 Task: Open Card Card0000000237 in Board Board0000000060 in Workspace WS0000000020 in Trello. Add Member Email0000000077 to Card Card0000000237 in Board Board0000000060 in Workspace WS0000000020 in Trello. Add Purple Label titled Label0000000237 to Card Card0000000237 in Board Board0000000060 in Workspace WS0000000020 in Trello. Add Checklist CL0000000237 to Card Card0000000237 in Board Board0000000060 in Workspace WS0000000020 in Trello. Add Dates with Start Date as Aug 01 2023 and Due Date as Aug 31 2023 to Card Card0000000237 in Board Board0000000060 in Workspace WS0000000020 in Trello
Action: Mouse moved to (556, 593)
Screenshot: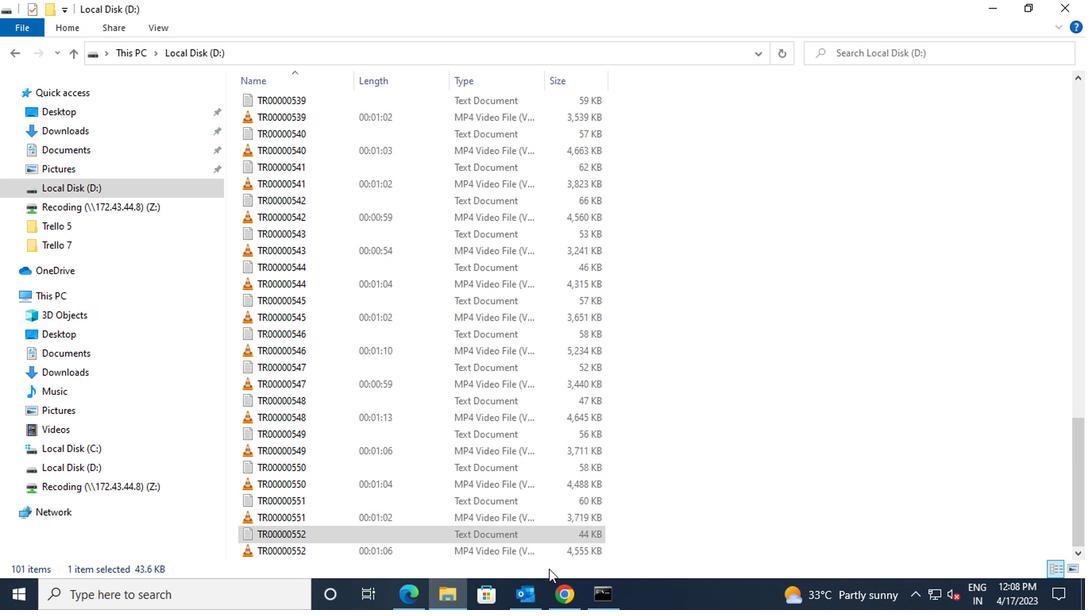 
Action: Mouse pressed left at (556, 593)
Screenshot: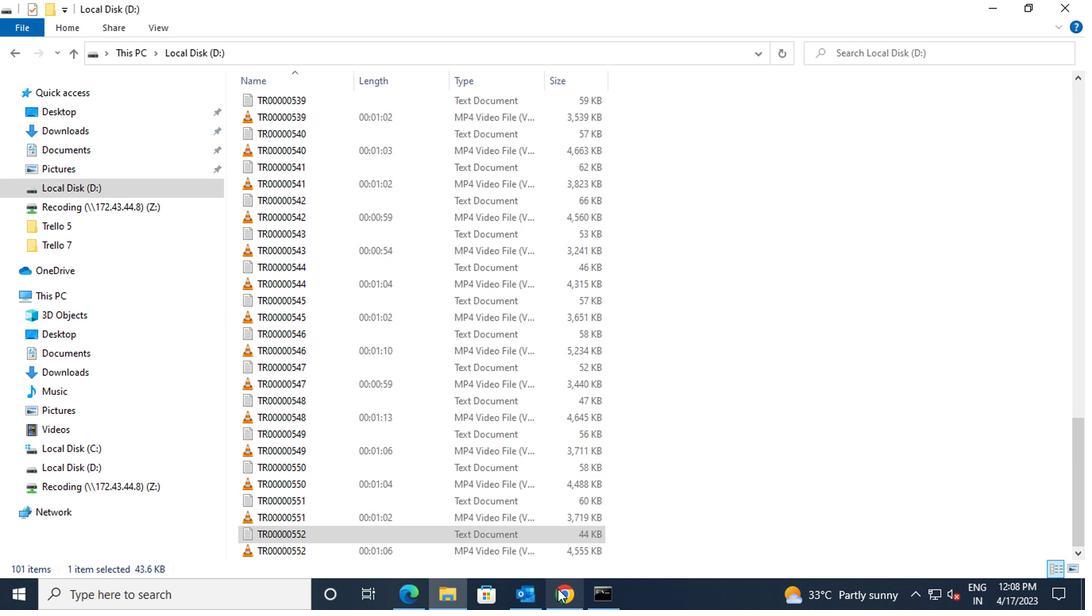 
Action: Mouse moved to (99, 431)
Screenshot: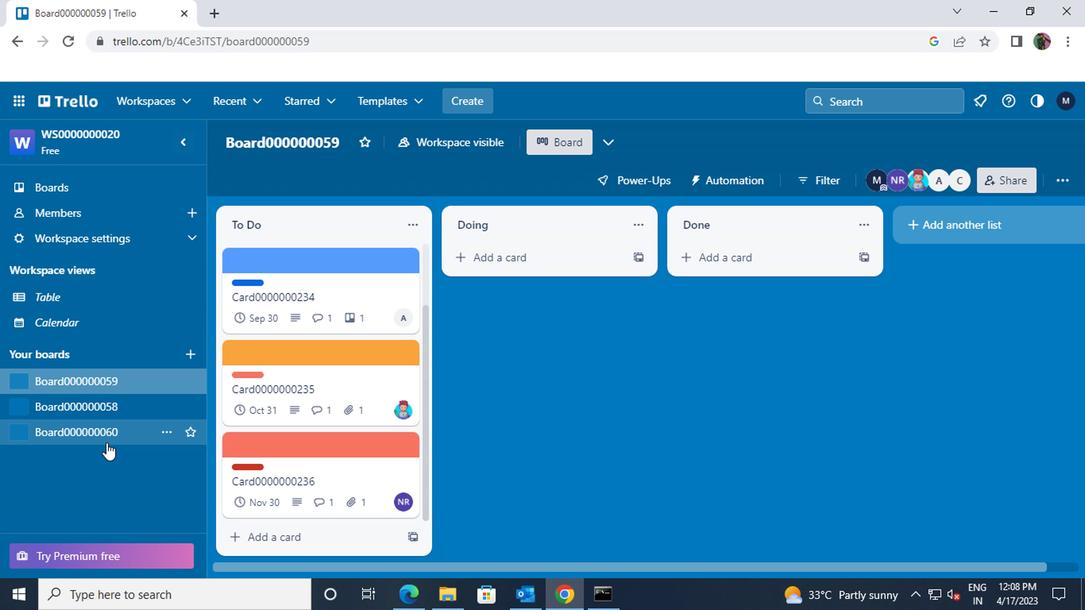 
Action: Mouse pressed left at (99, 431)
Screenshot: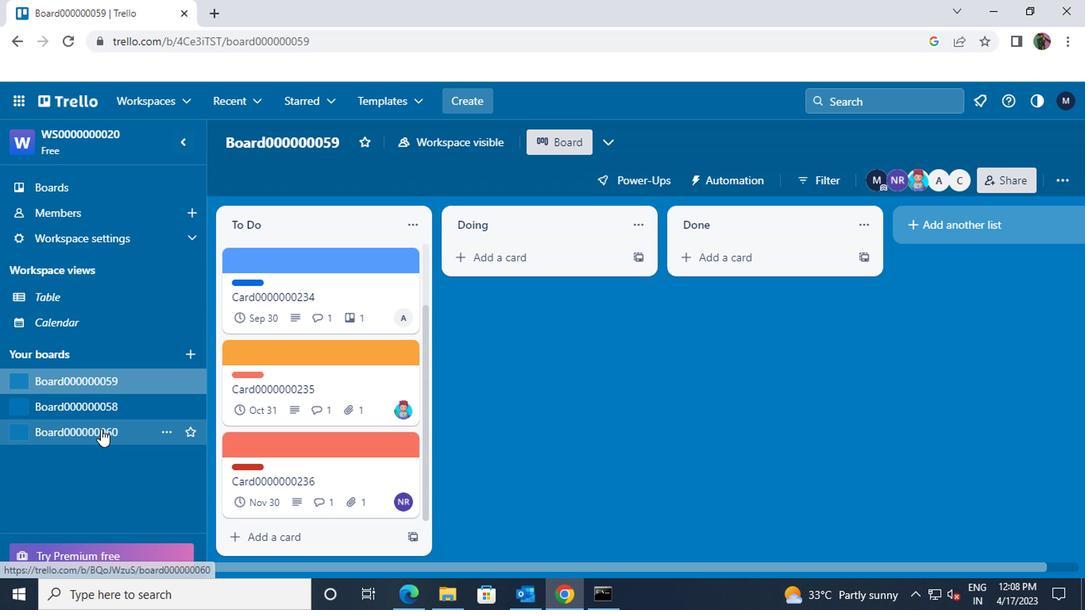 
Action: Mouse moved to (264, 225)
Screenshot: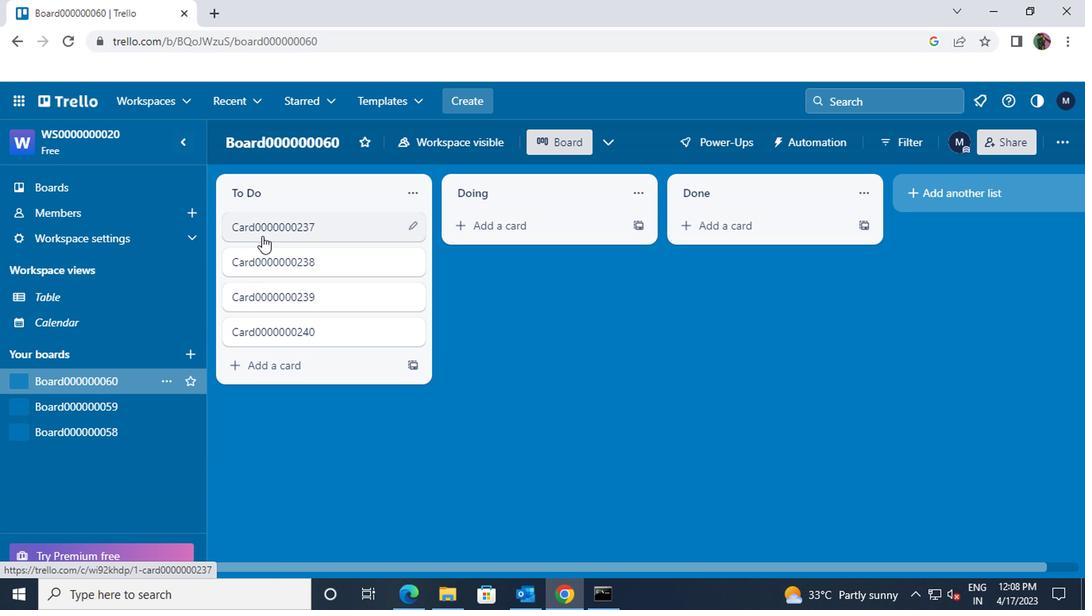 
Action: Mouse pressed left at (264, 225)
Screenshot: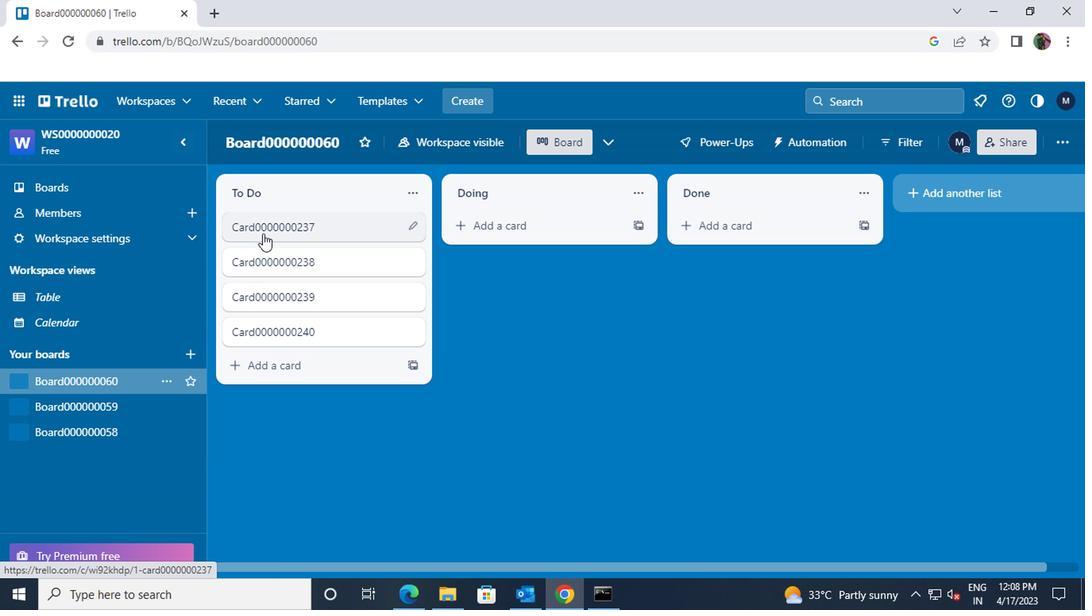 
Action: Mouse moved to (772, 223)
Screenshot: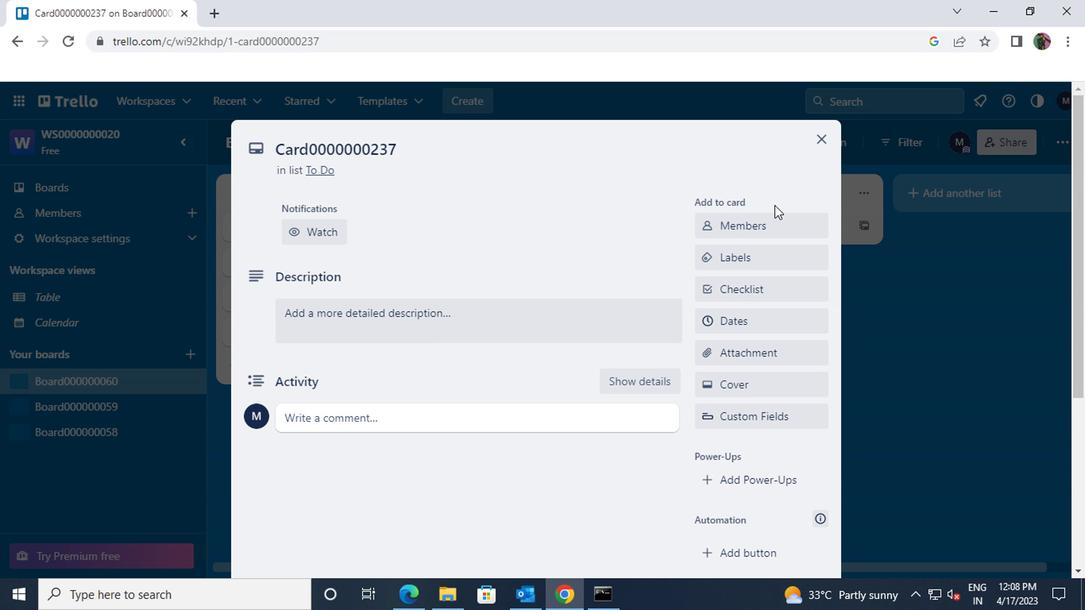 
Action: Mouse pressed left at (772, 223)
Screenshot: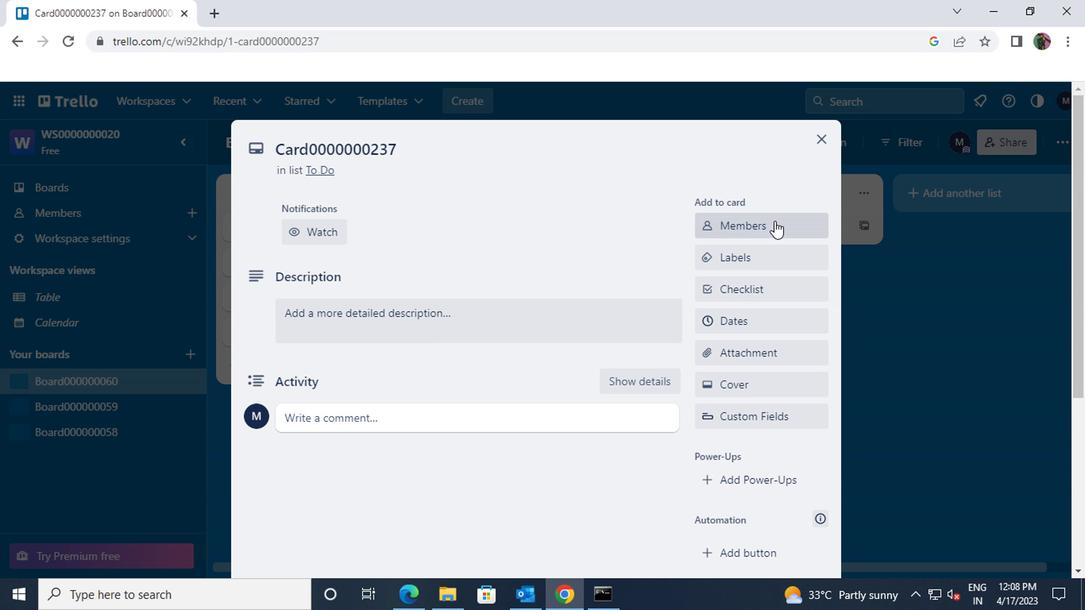 
Action: Key pressed carstreet791<Key.shift><Key.shift><Key.shift><Key.shift><Key.shift><Key.shift><Key.shift><Key.shift><Key.shift>@GMAIL.COM
Screenshot: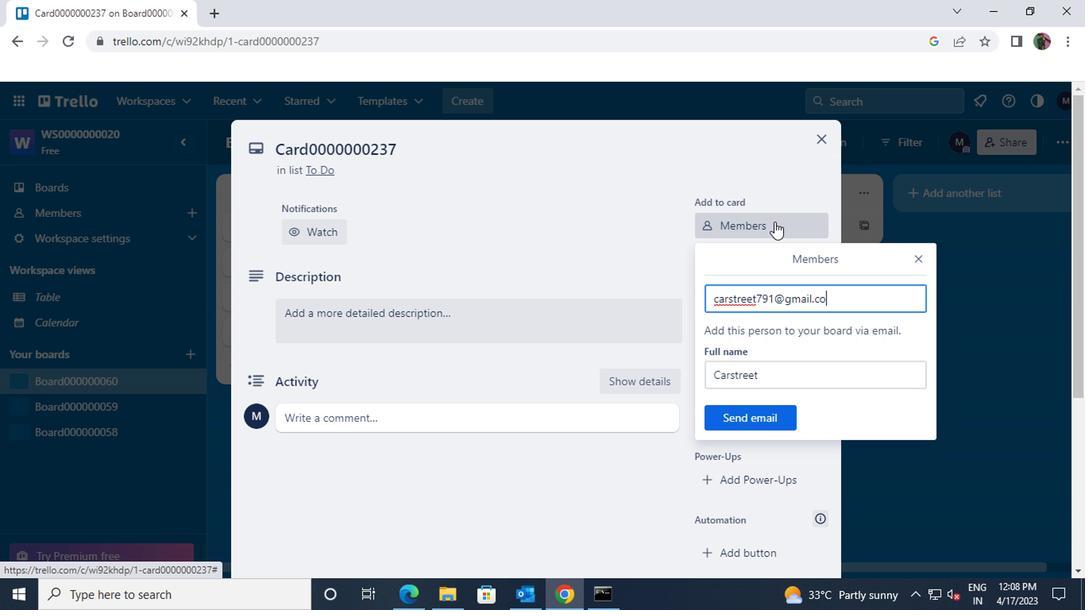 
Action: Mouse moved to (774, 416)
Screenshot: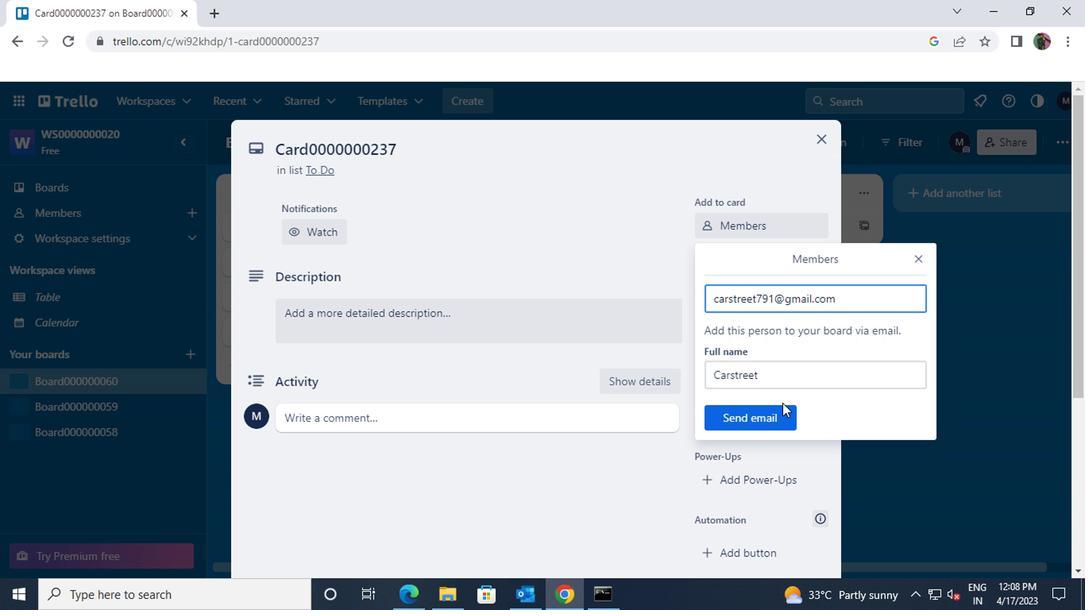 
Action: Mouse pressed left at (774, 416)
Screenshot: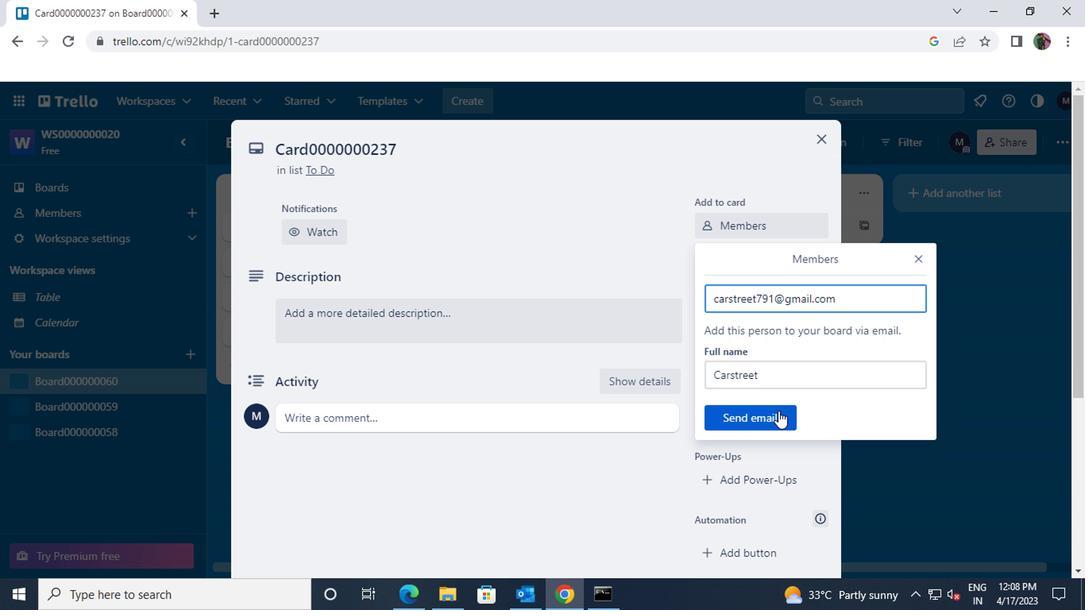 
Action: Mouse moved to (724, 258)
Screenshot: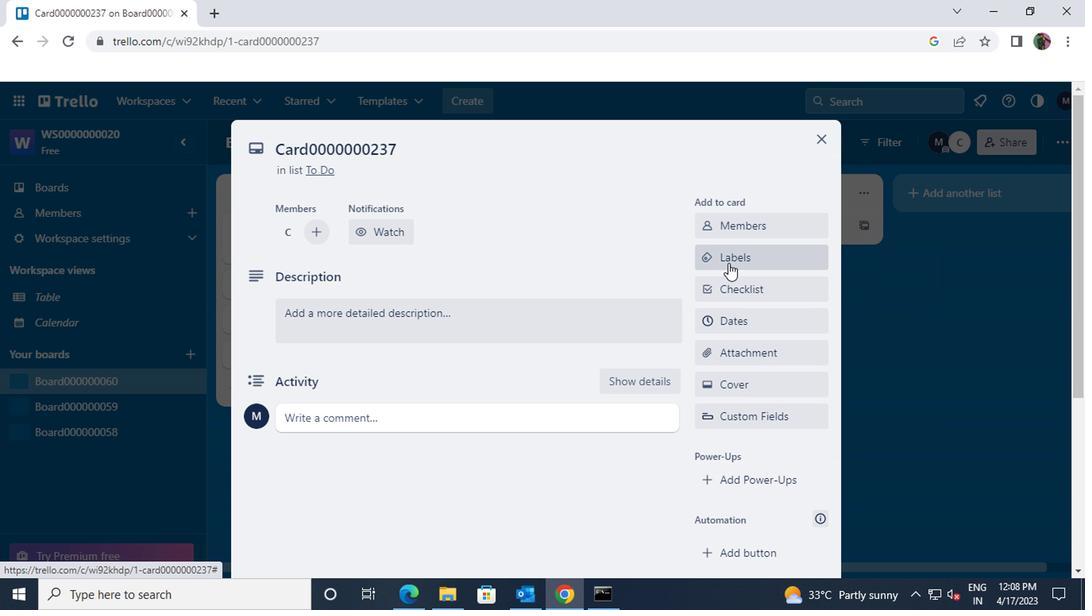 
Action: Mouse pressed left at (724, 258)
Screenshot: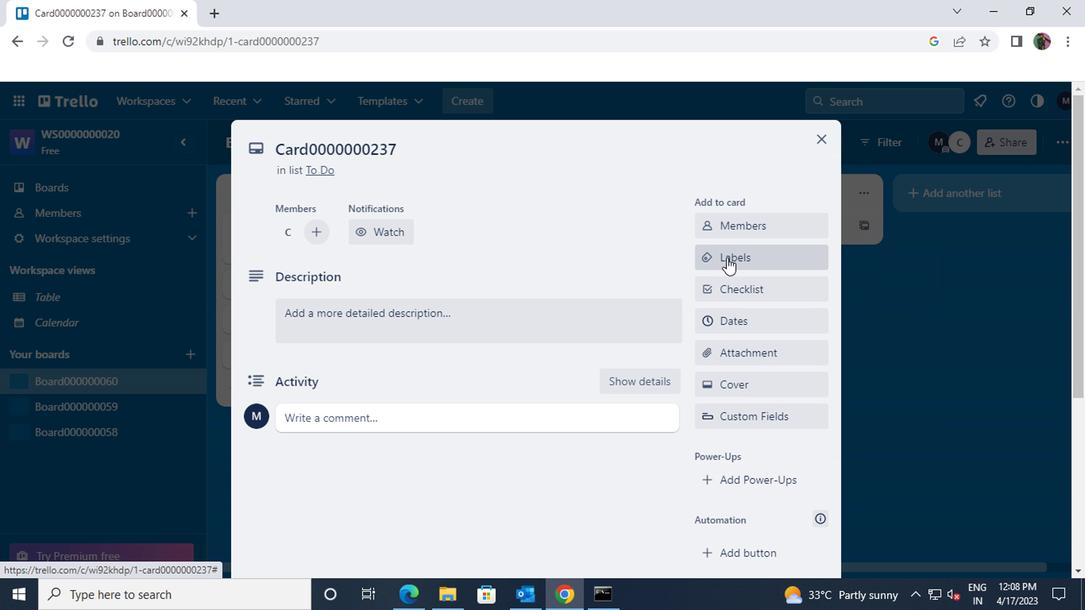 
Action: Mouse moved to (814, 415)
Screenshot: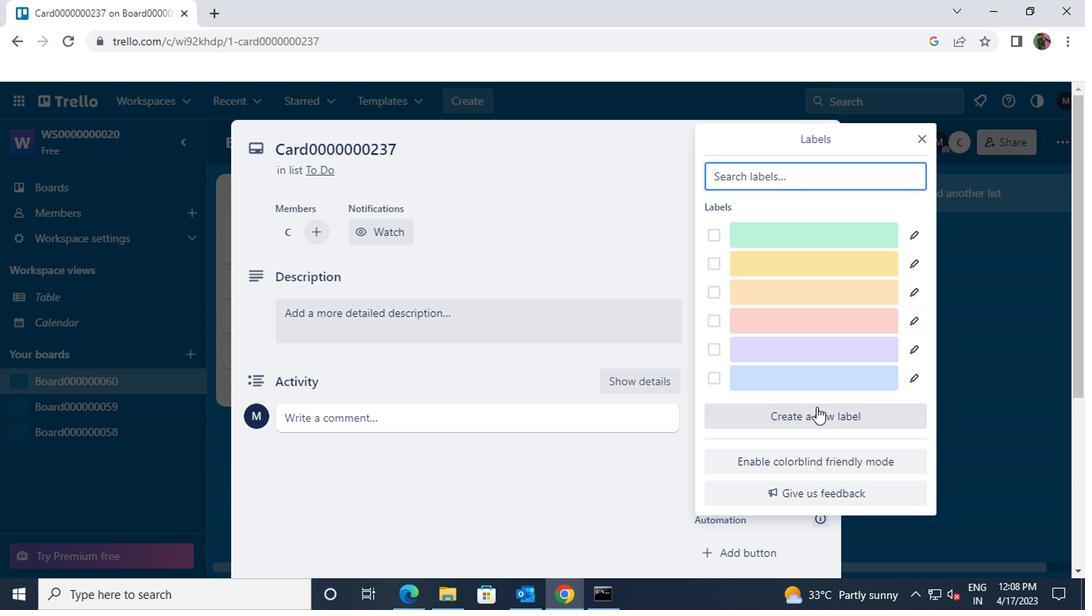 
Action: Mouse pressed left at (814, 415)
Screenshot: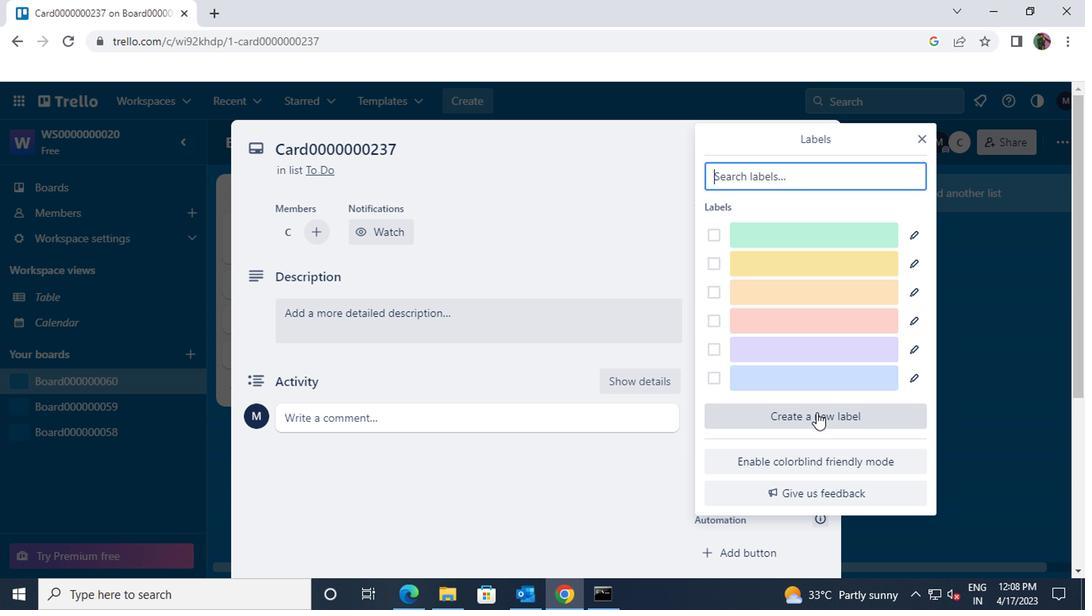 
Action: Mouse moved to (730, 287)
Screenshot: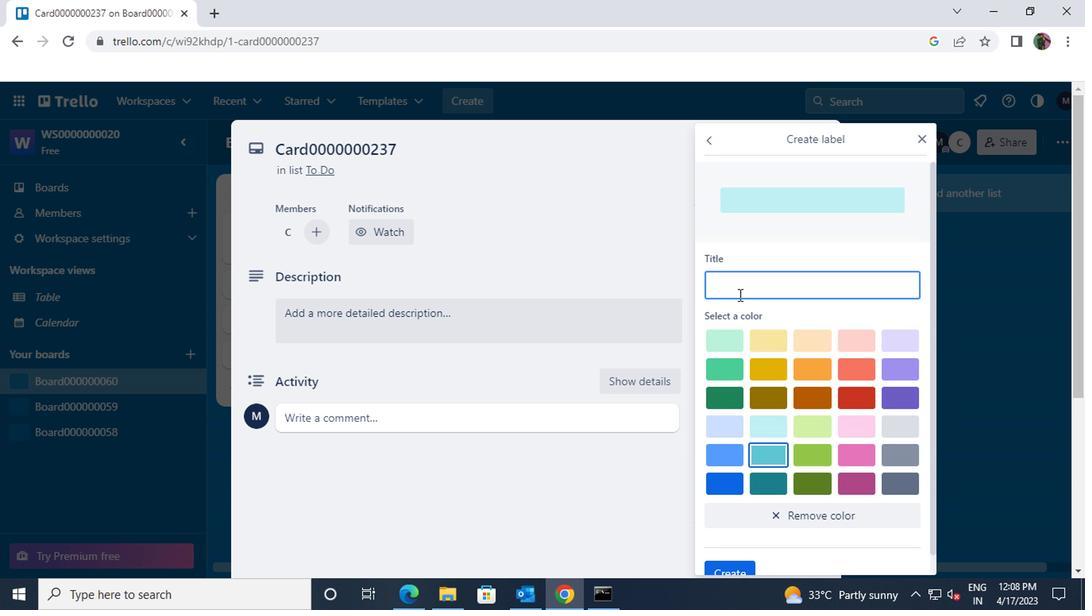 
Action: Mouse pressed left at (730, 287)
Screenshot: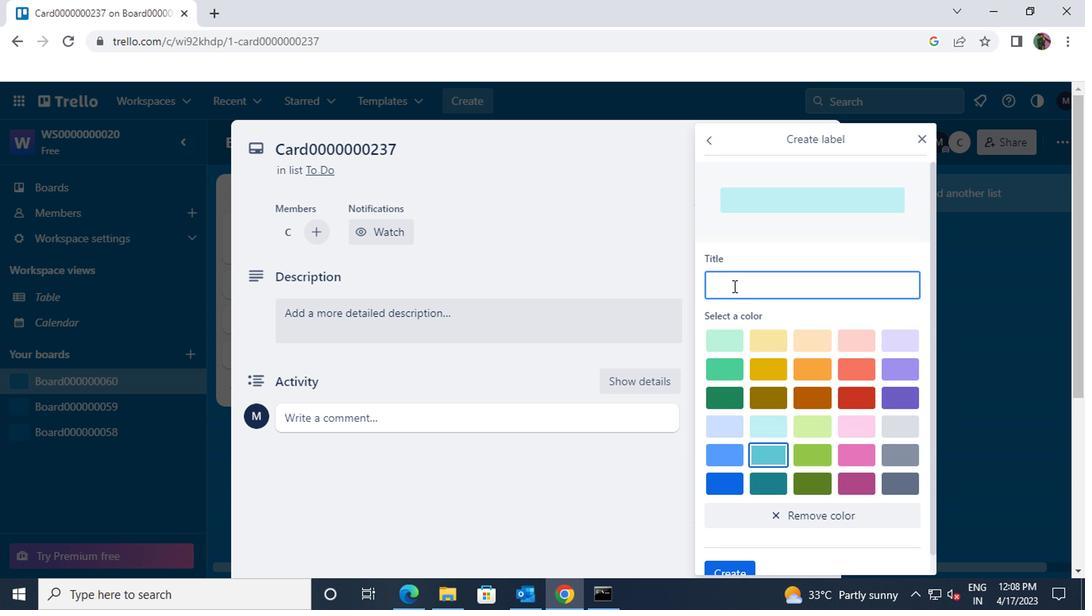 
Action: Key pressed <Key.shift>LABEL0000000237
Screenshot: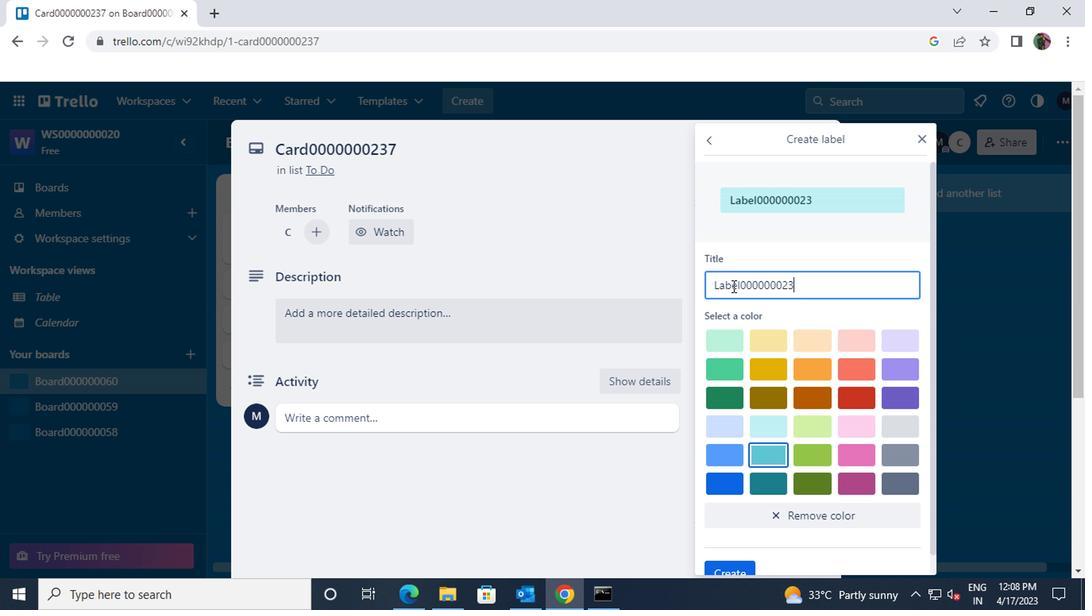 
Action: Mouse moved to (890, 394)
Screenshot: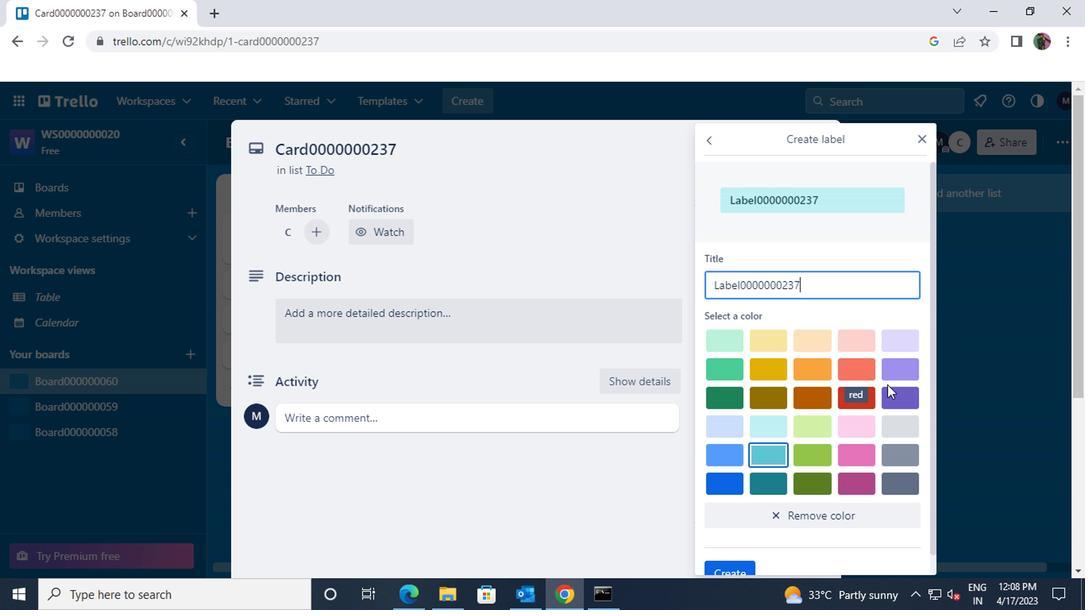 
Action: Mouse pressed left at (890, 394)
Screenshot: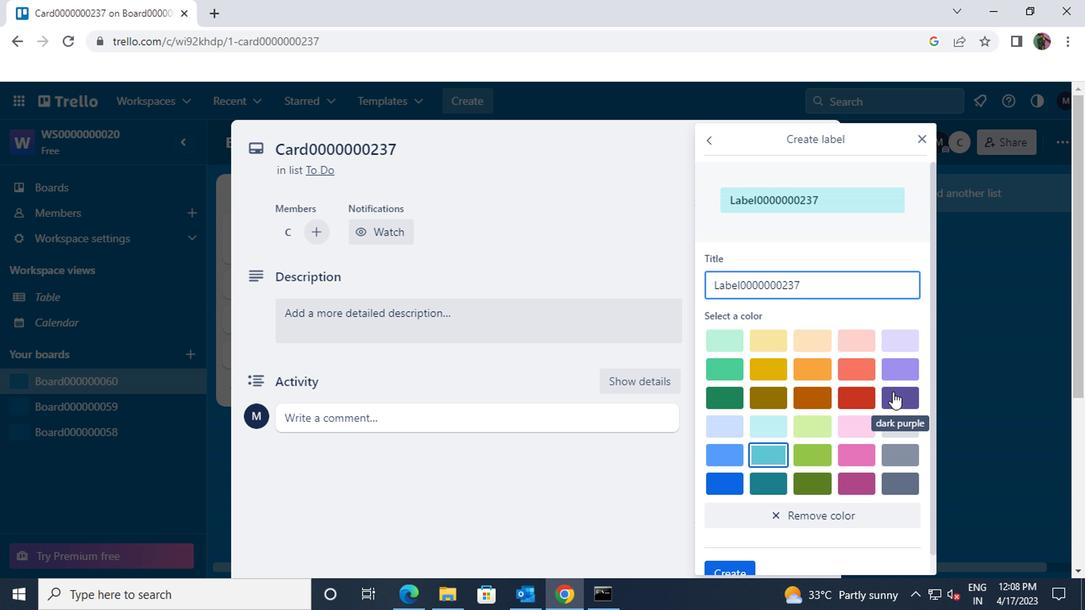 
Action: Mouse moved to (892, 394)
Screenshot: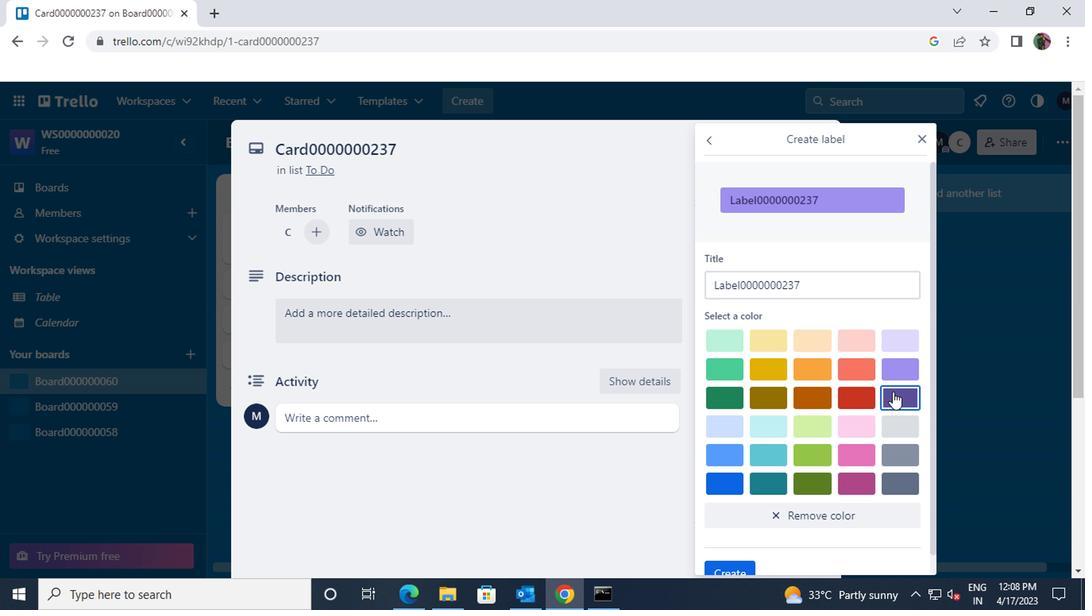 
Action: Mouse scrolled (892, 393) with delta (0, -1)
Screenshot: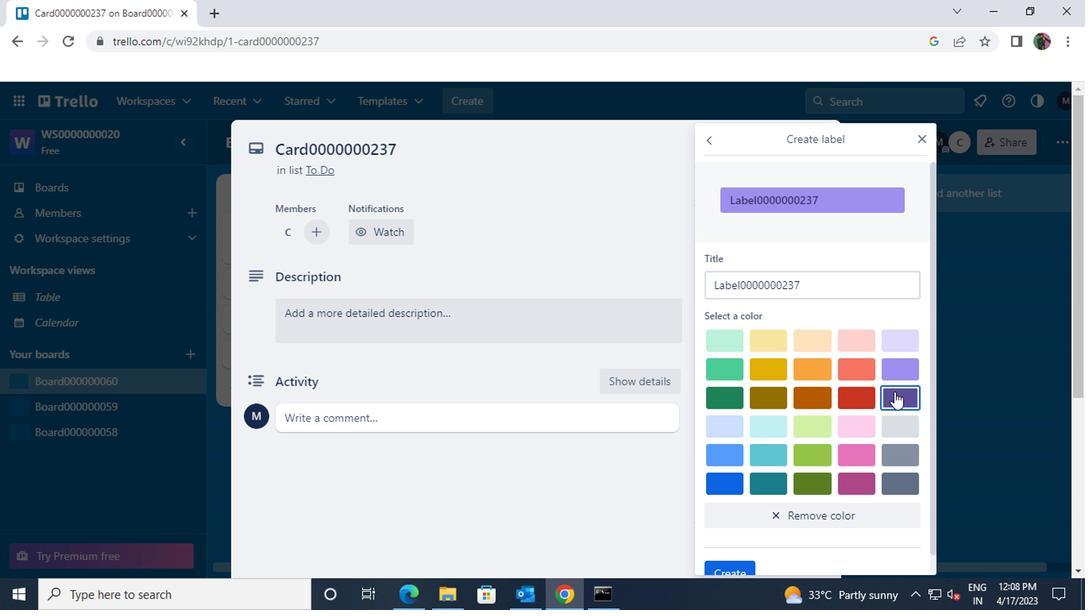
Action: Mouse moved to (731, 556)
Screenshot: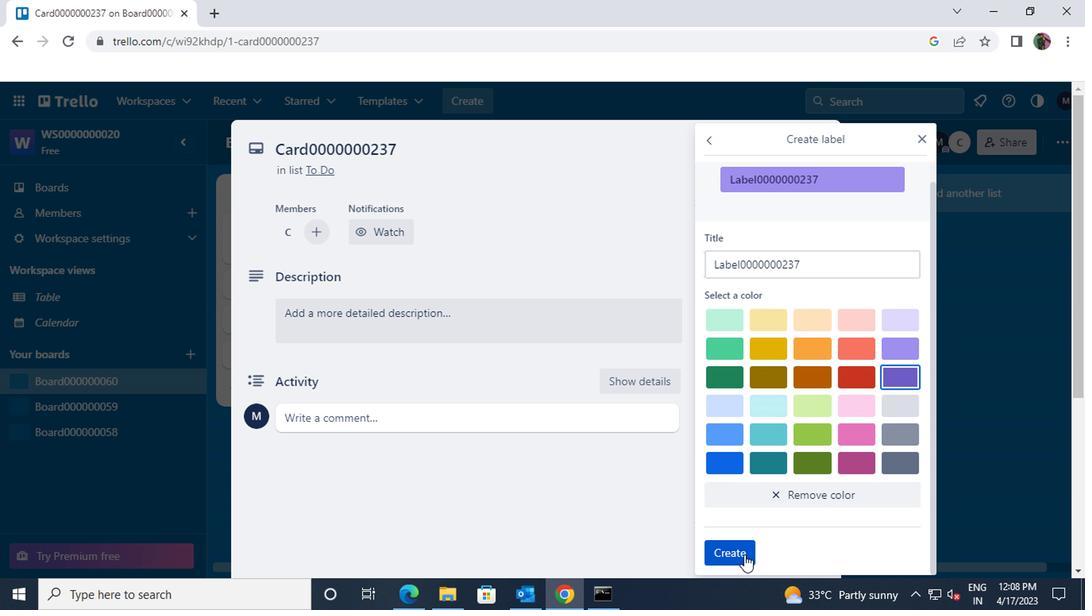 
Action: Mouse pressed left at (731, 556)
Screenshot: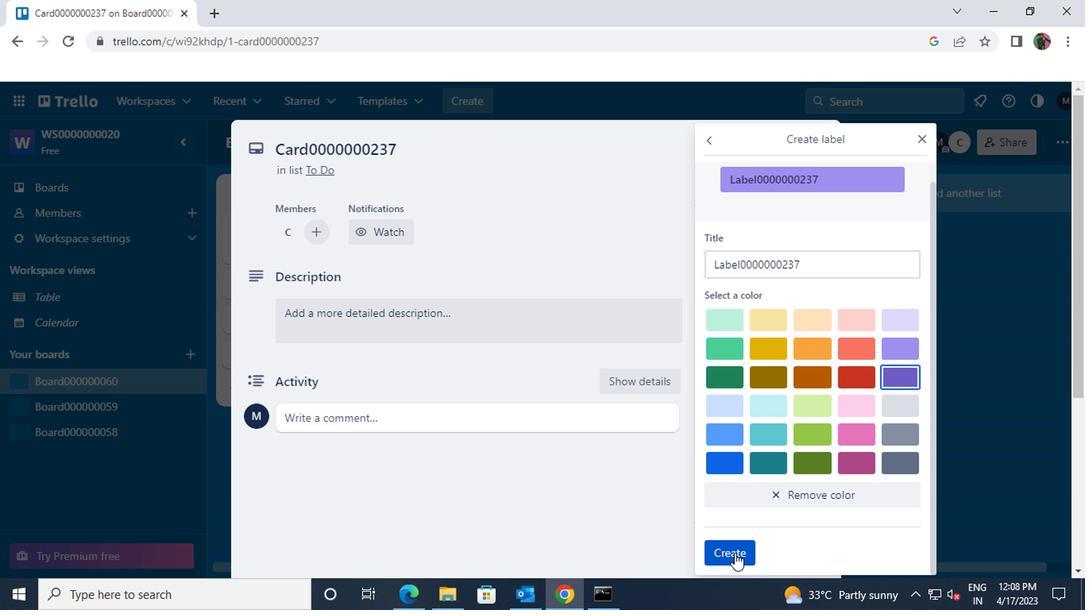 
Action: Mouse moved to (915, 140)
Screenshot: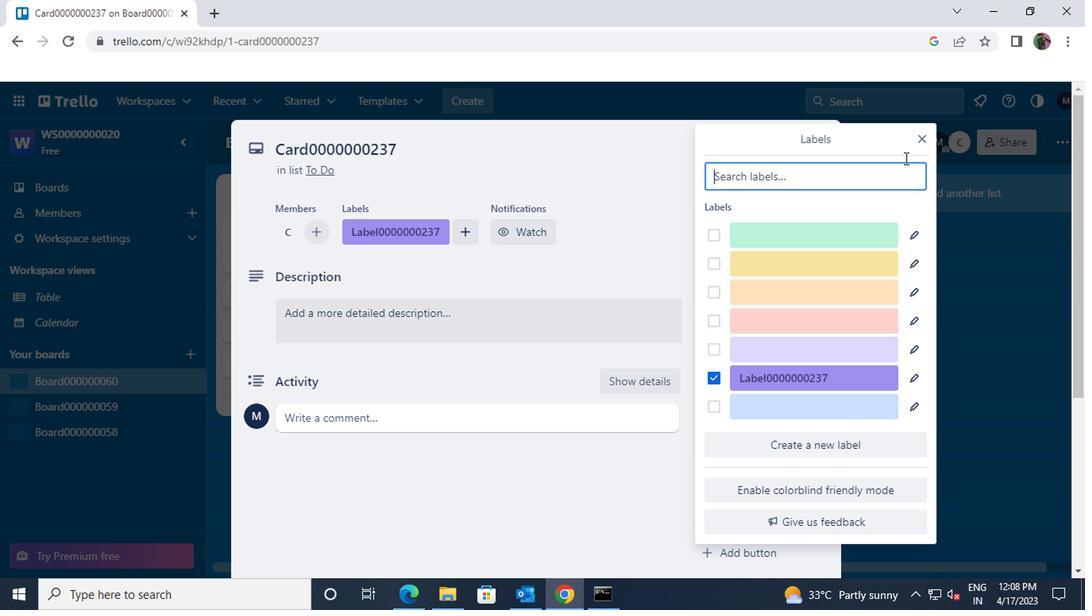 
Action: Mouse pressed left at (915, 140)
Screenshot: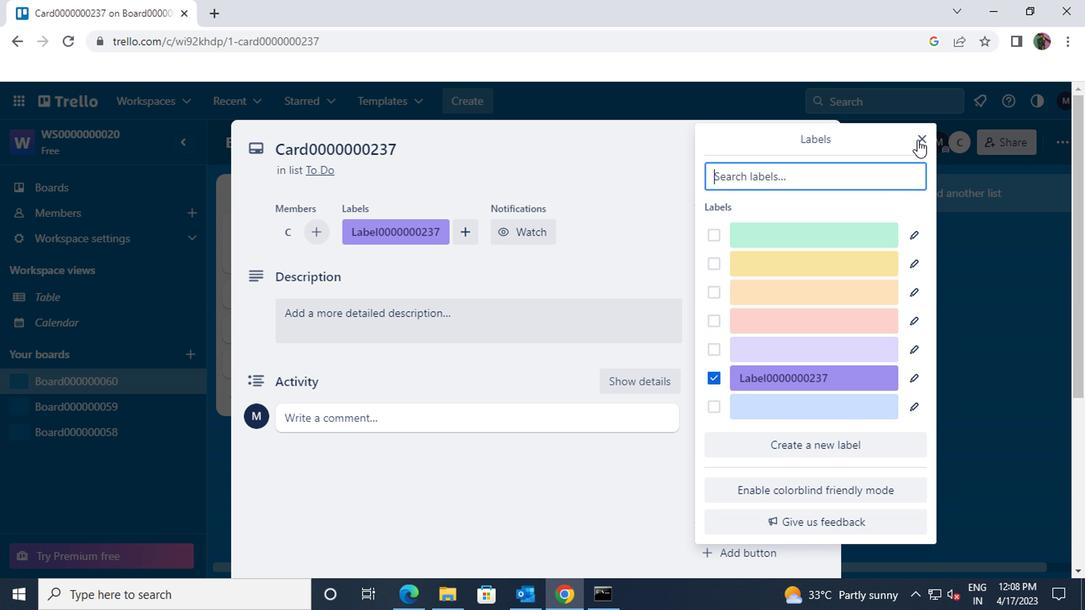 
Action: Mouse moved to (750, 290)
Screenshot: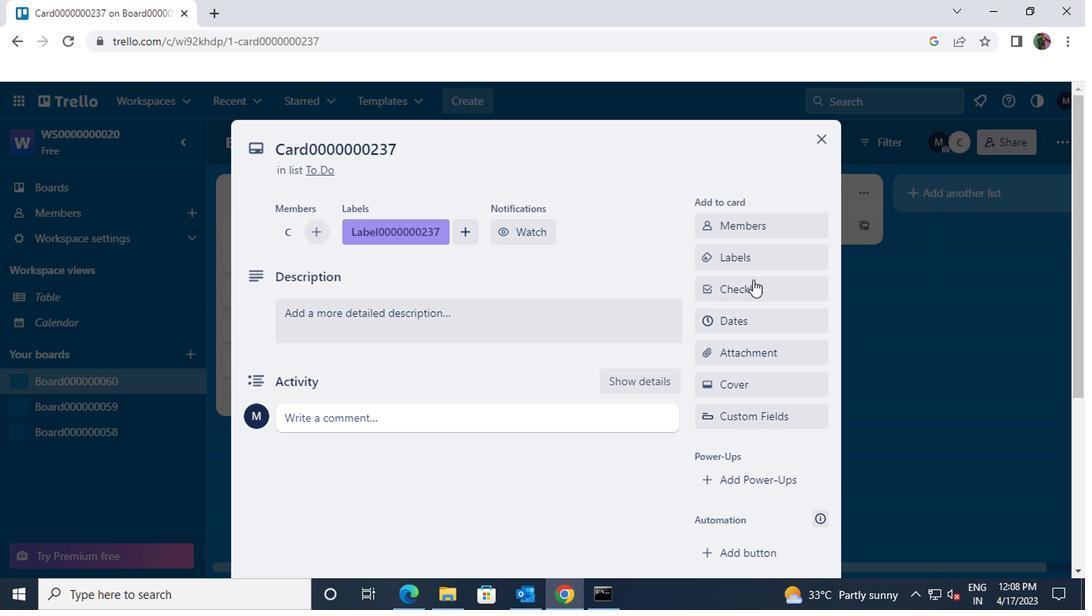 
Action: Mouse pressed left at (750, 290)
Screenshot: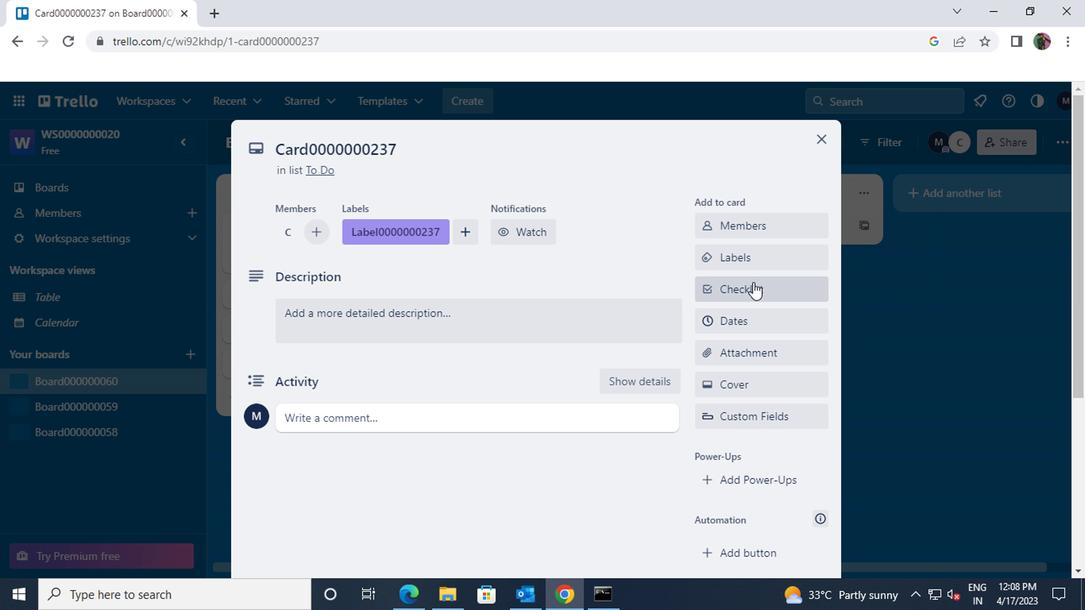 
Action: Key pressed <Key.shift>CL0000000237
Screenshot: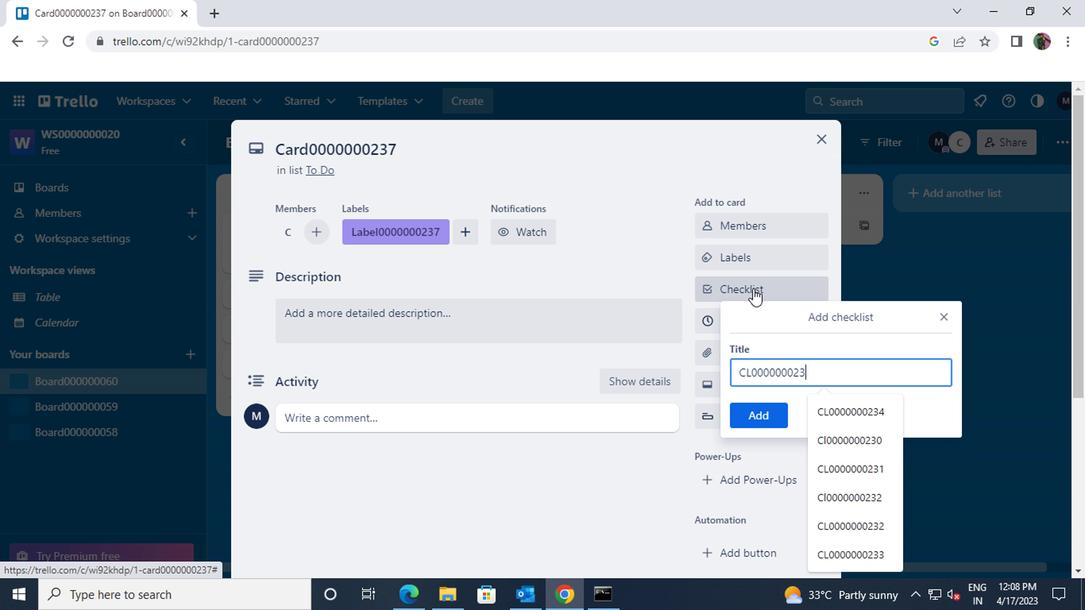 
Action: Mouse moved to (769, 415)
Screenshot: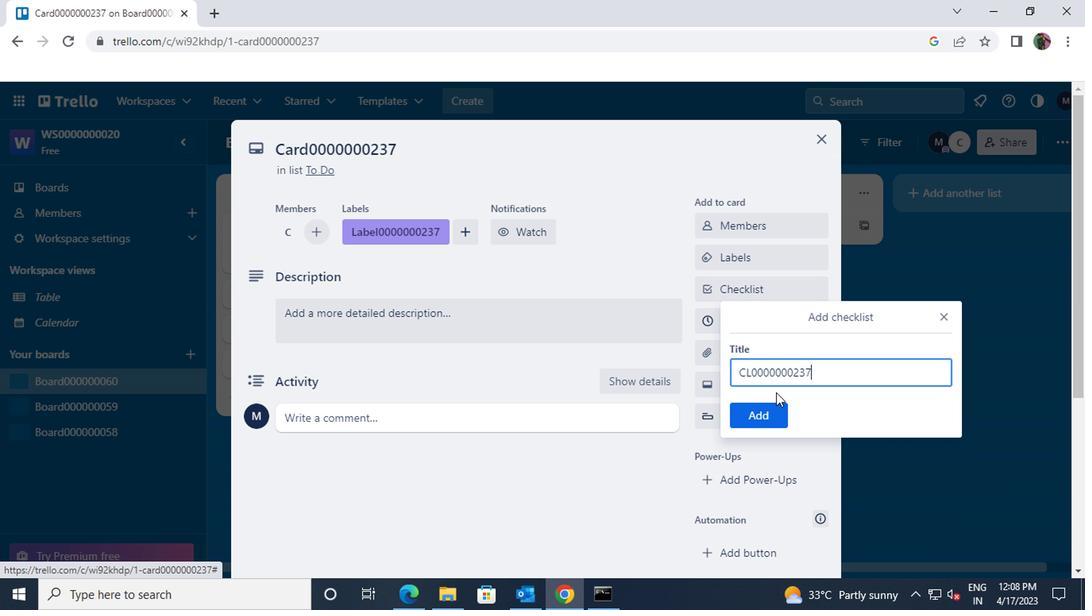 
Action: Mouse pressed left at (769, 415)
Screenshot: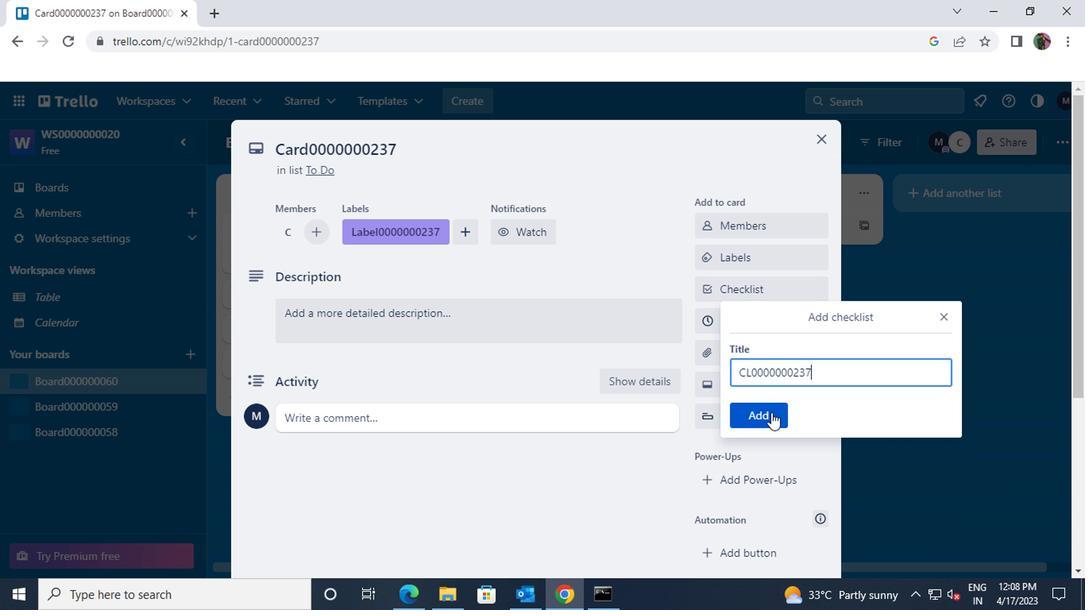 
Action: Mouse moved to (748, 318)
Screenshot: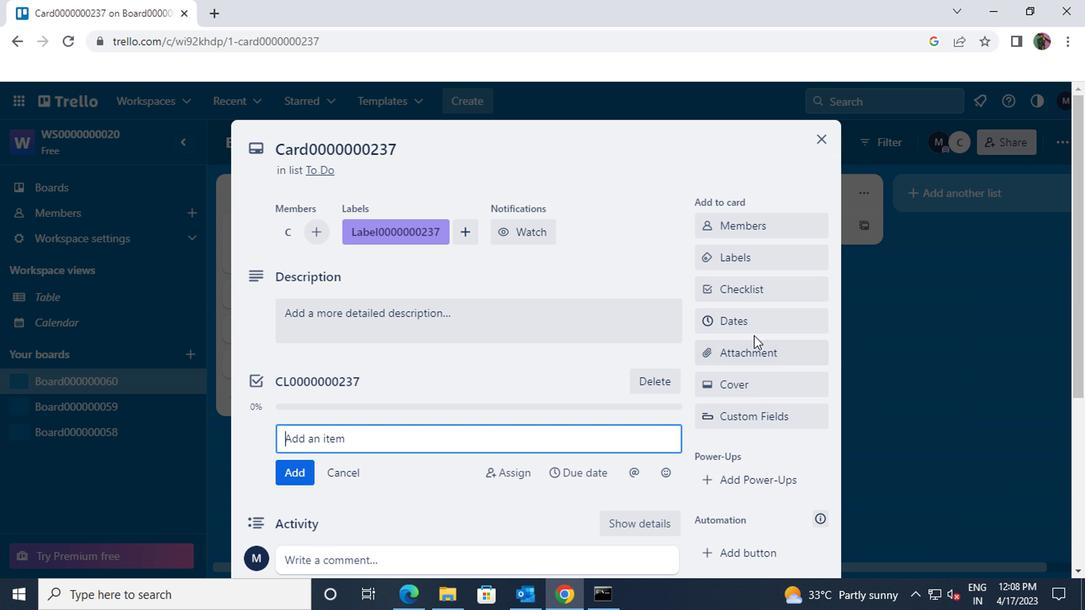 
Action: Mouse pressed left at (748, 318)
Screenshot: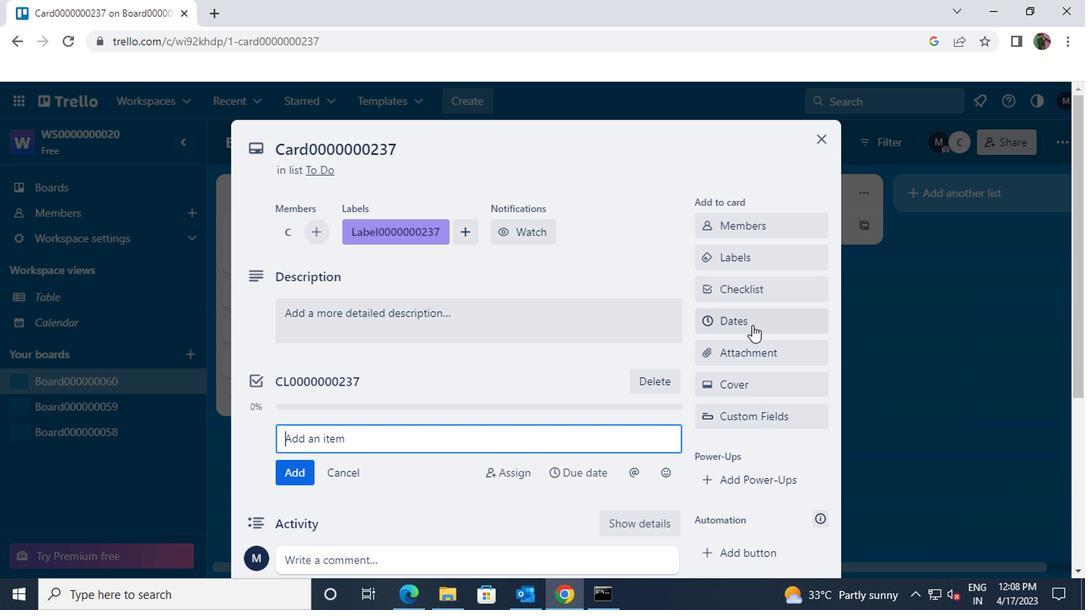 
Action: Mouse moved to (712, 182)
Screenshot: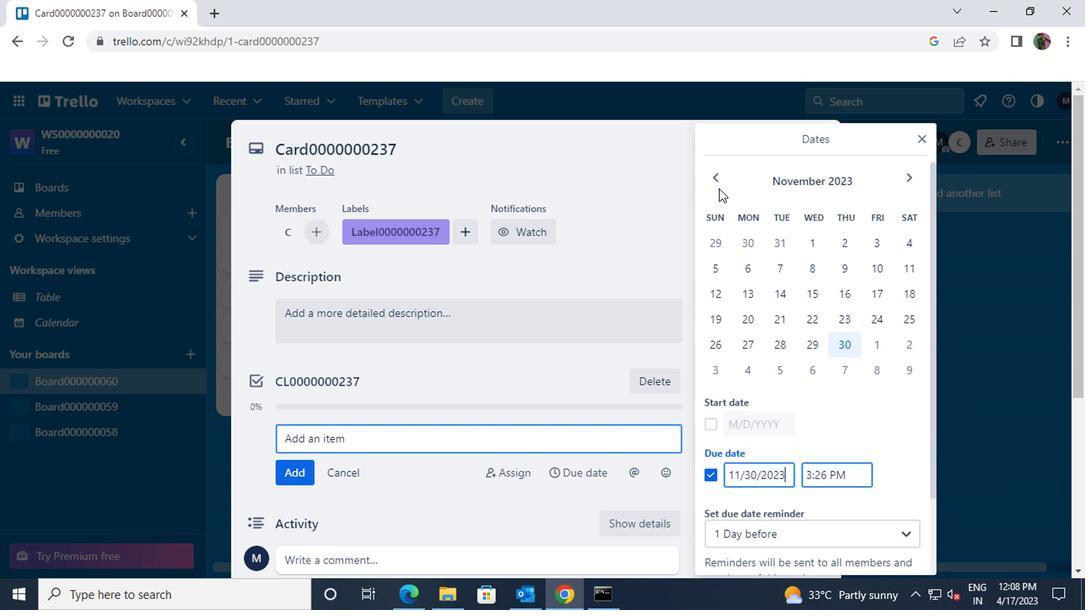 
Action: Mouse pressed left at (712, 182)
Screenshot: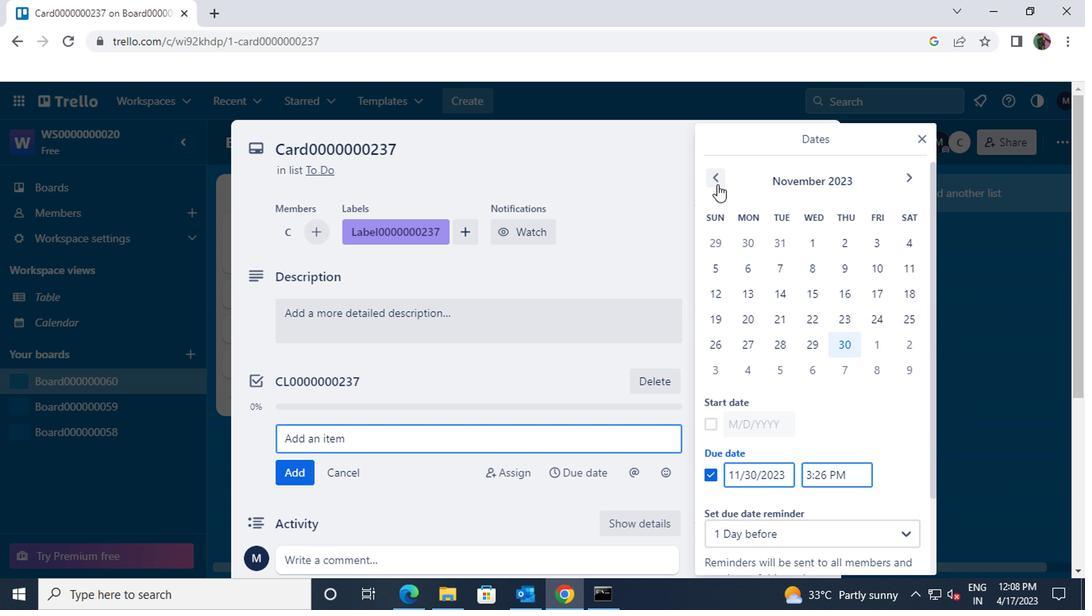 
Action: Mouse pressed left at (712, 182)
Screenshot: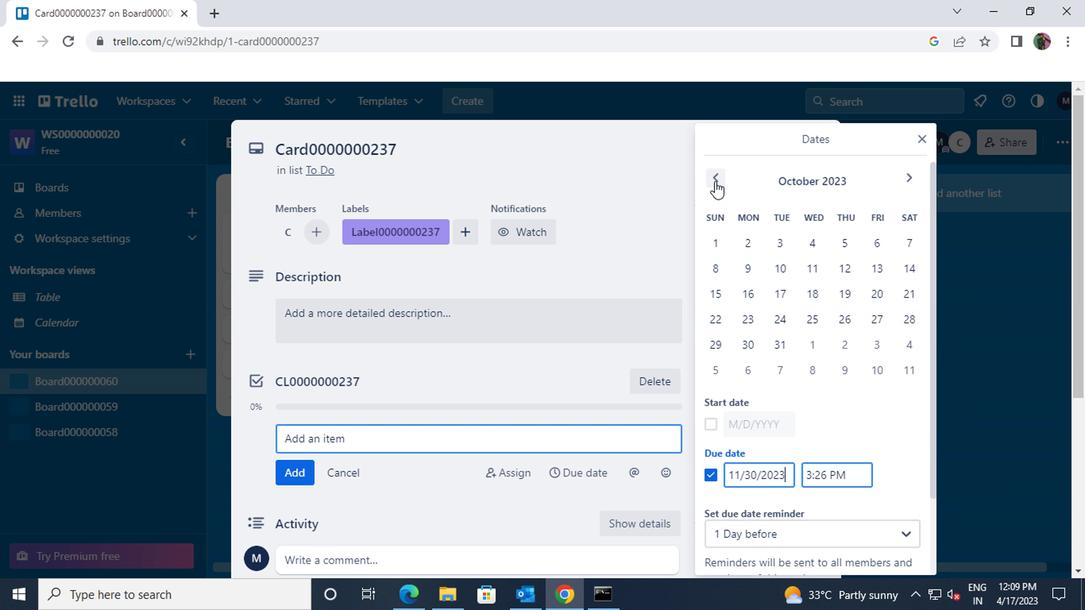 
Action: Mouse pressed left at (712, 182)
Screenshot: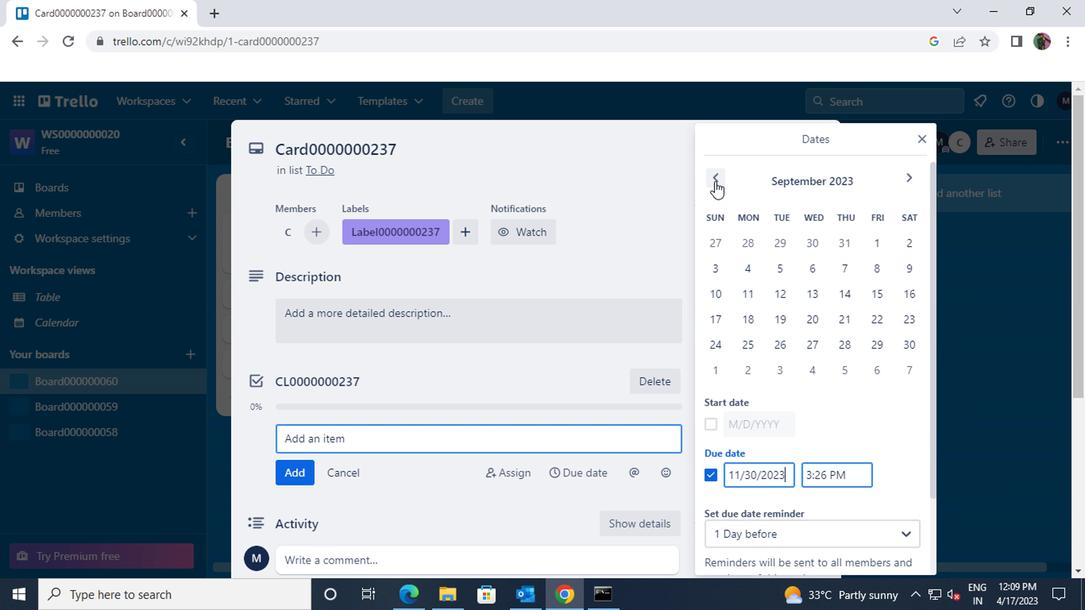 
Action: Mouse moved to (778, 237)
Screenshot: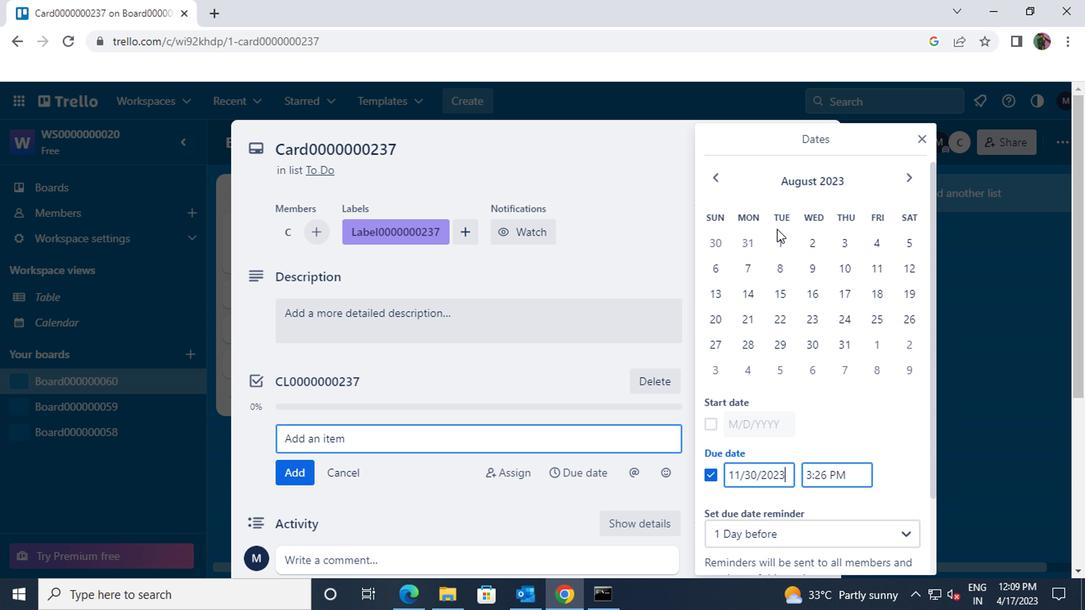 
Action: Mouse pressed left at (778, 237)
Screenshot: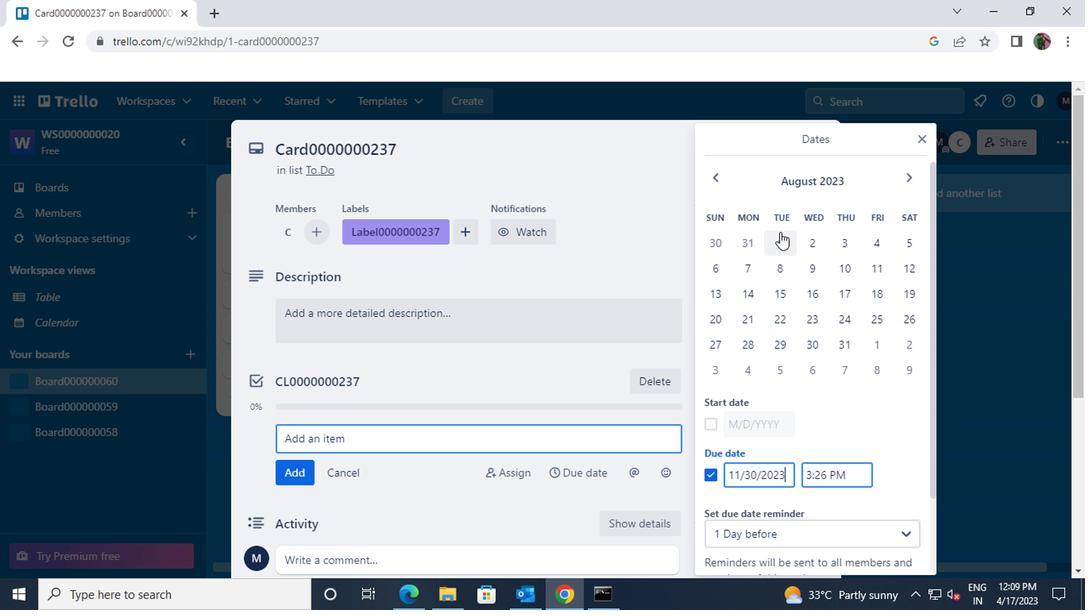 
Action: Mouse moved to (850, 345)
Screenshot: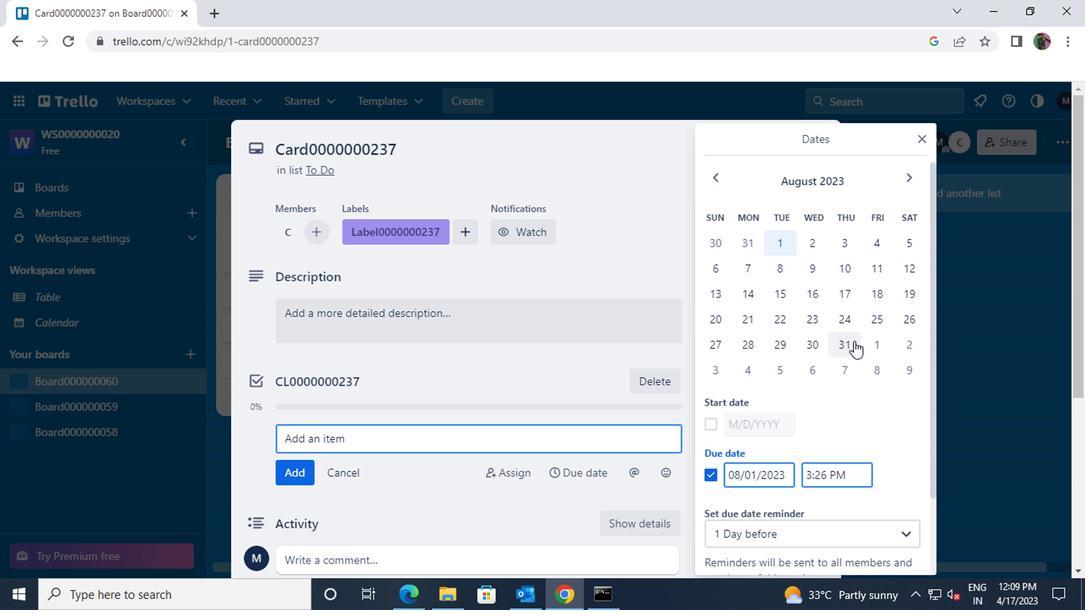 
Action: Mouse pressed left at (850, 345)
Screenshot: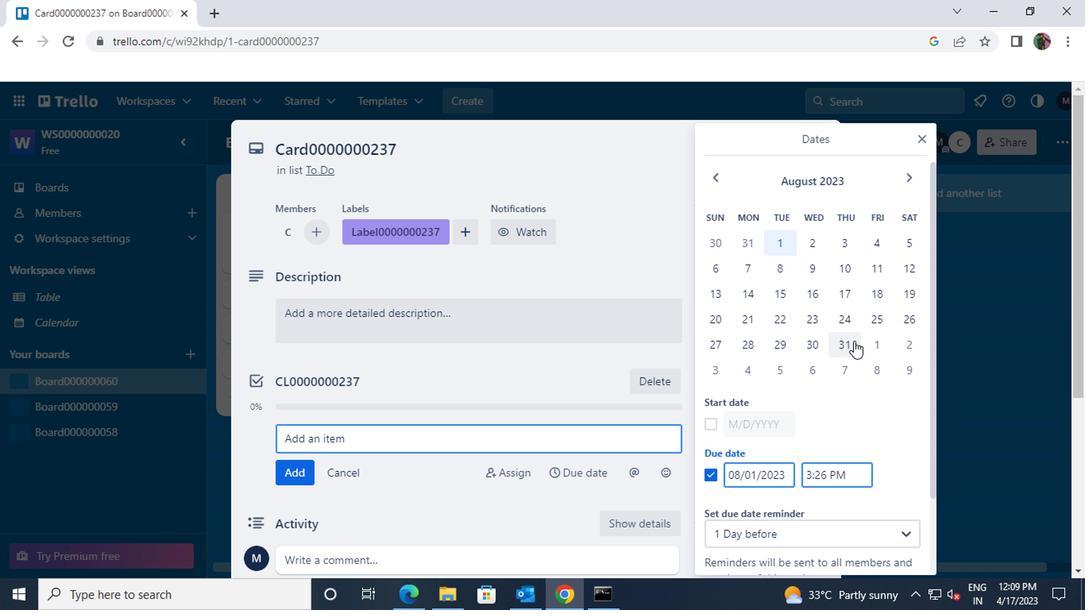 
Action: Mouse scrolled (850, 344) with delta (0, 0)
Screenshot: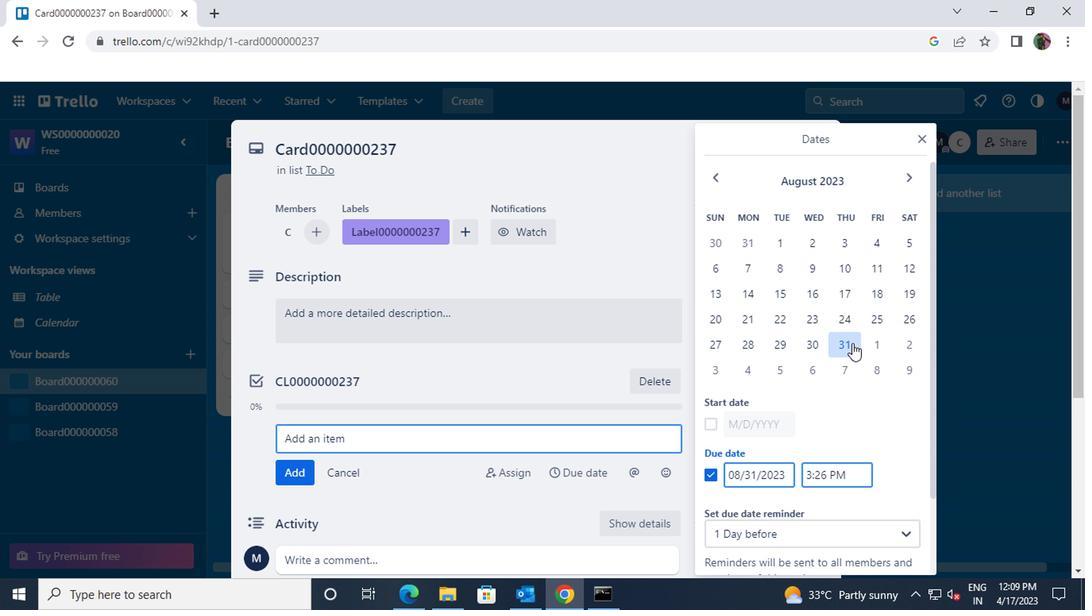 
Action: Mouse scrolled (850, 344) with delta (0, 0)
Screenshot: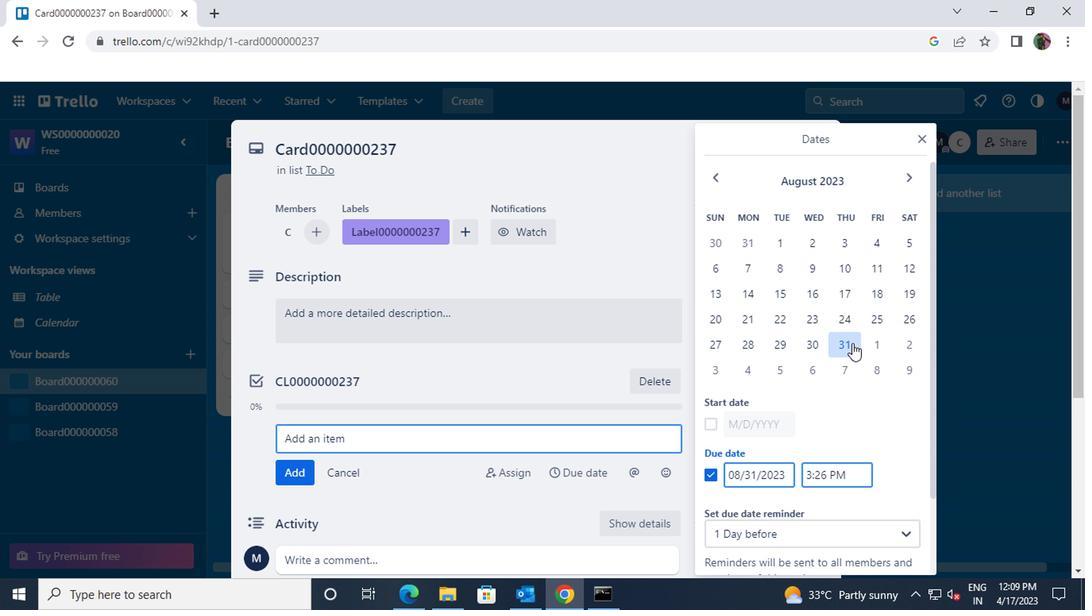 
Action: Mouse scrolled (850, 344) with delta (0, 0)
Screenshot: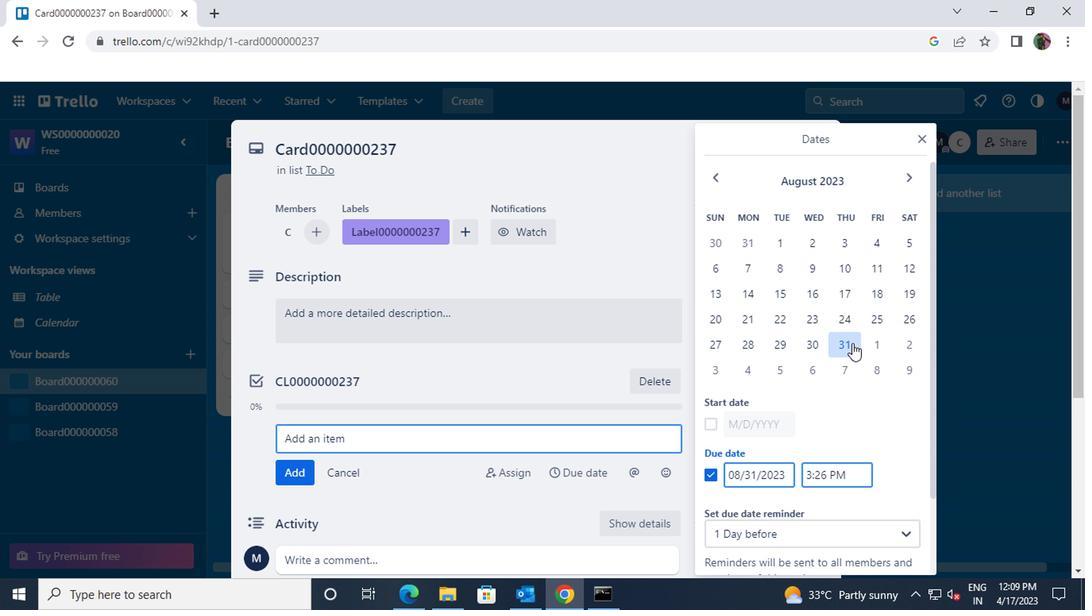 
Action: Mouse scrolled (850, 344) with delta (0, 0)
Screenshot: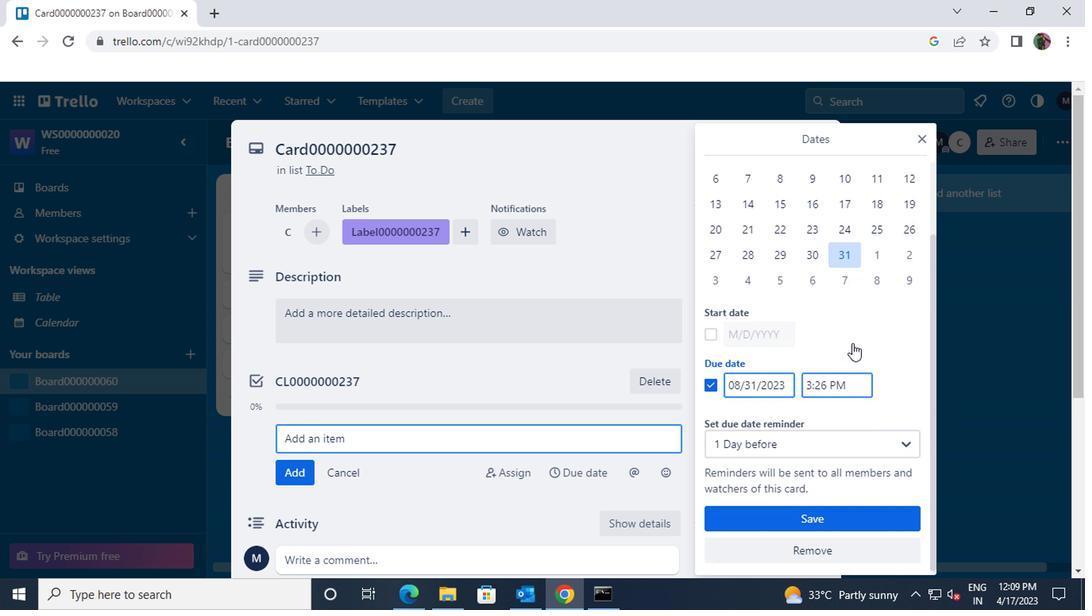 
Action: Mouse scrolled (850, 344) with delta (0, 0)
Screenshot: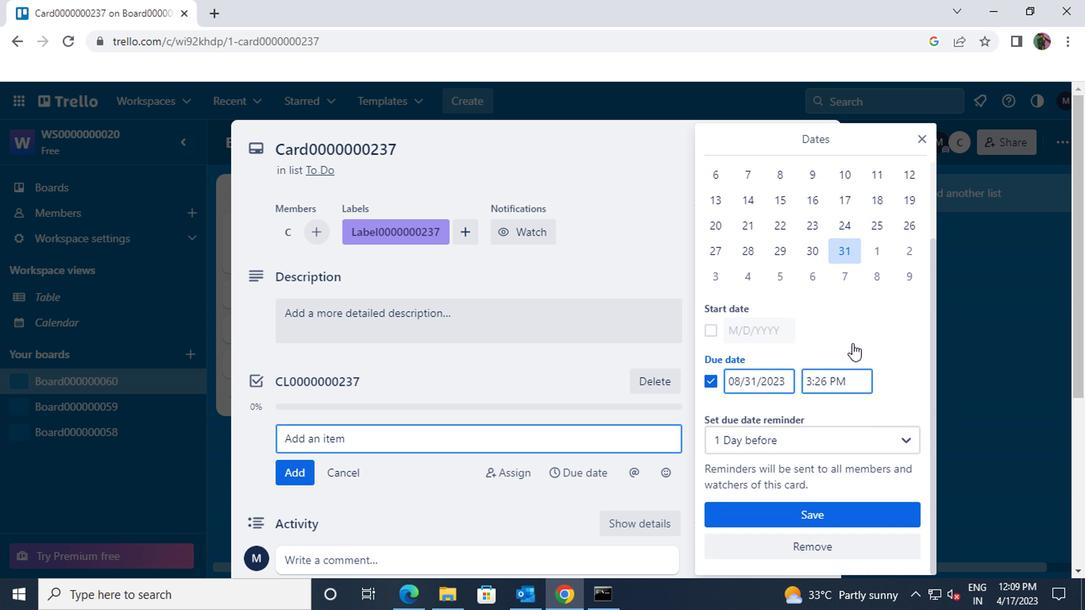 
Action: Mouse moved to (852, 512)
Screenshot: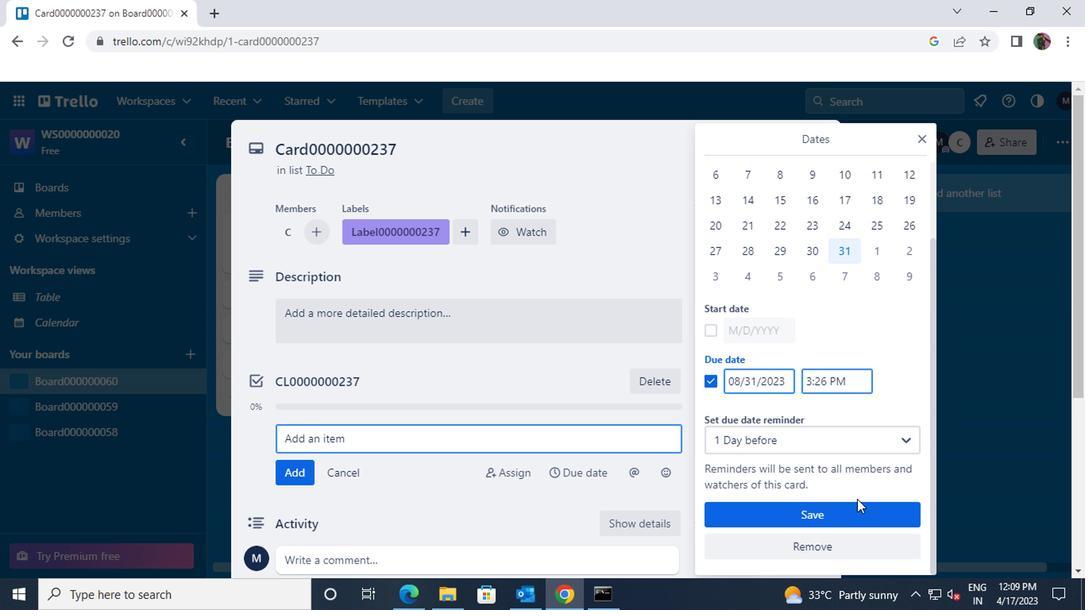 
Action: Mouse pressed left at (852, 512)
Screenshot: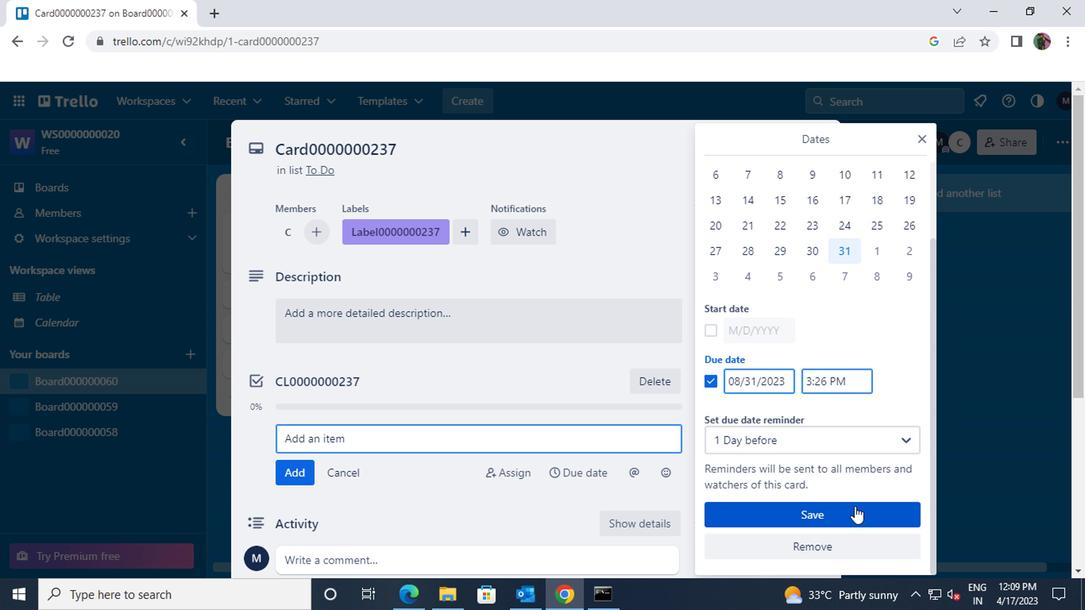 
Action: Mouse moved to (852, 512)
Screenshot: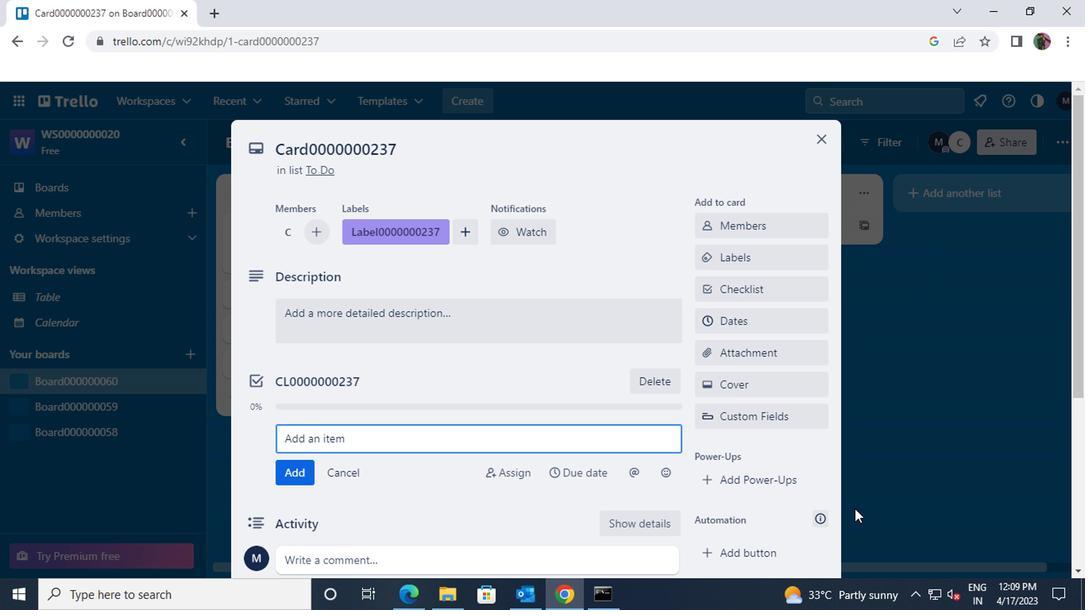 
